 Task: Set the text position for the RSS and Atom feed display to the bottom.
Action: Mouse moved to (99, 11)
Screenshot: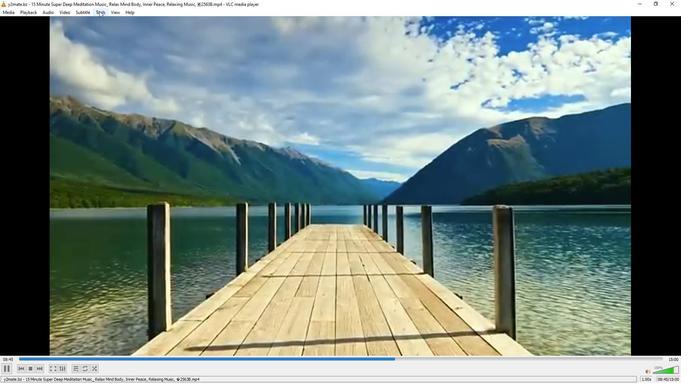 
Action: Mouse pressed left at (99, 11)
Screenshot: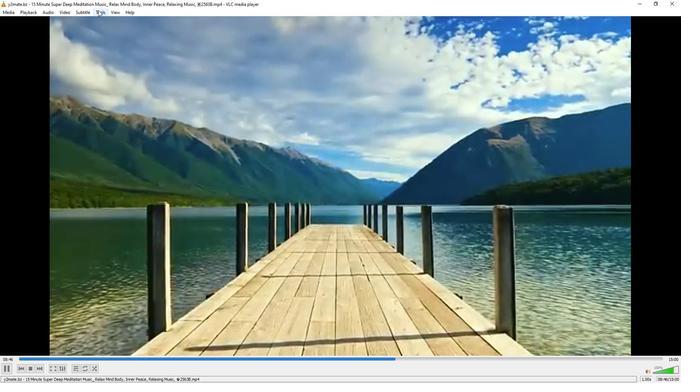 
Action: Mouse moved to (127, 96)
Screenshot: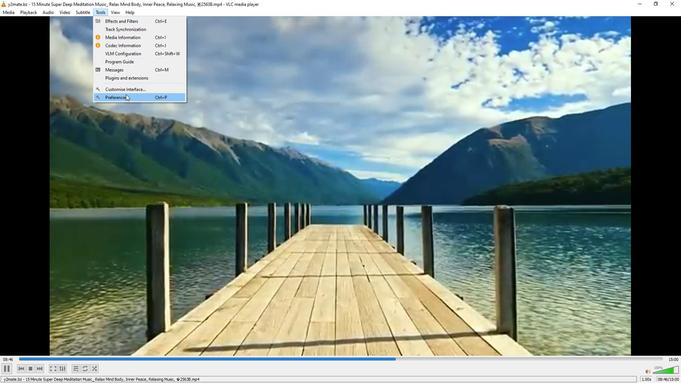 
Action: Mouse pressed left at (127, 96)
Screenshot: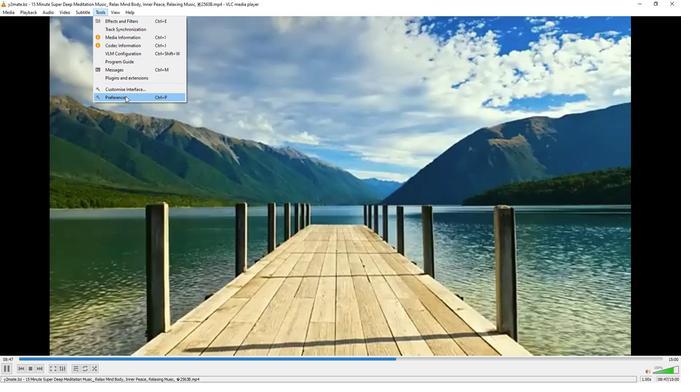 
Action: Mouse moved to (227, 312)
Screenshot: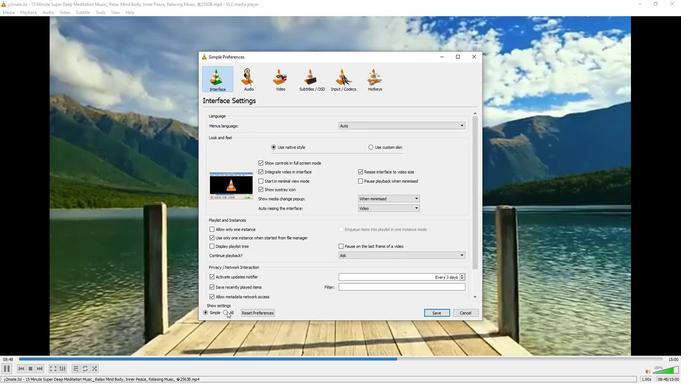 
Action: Mouse pressed left at (227, 312)
Screenshot: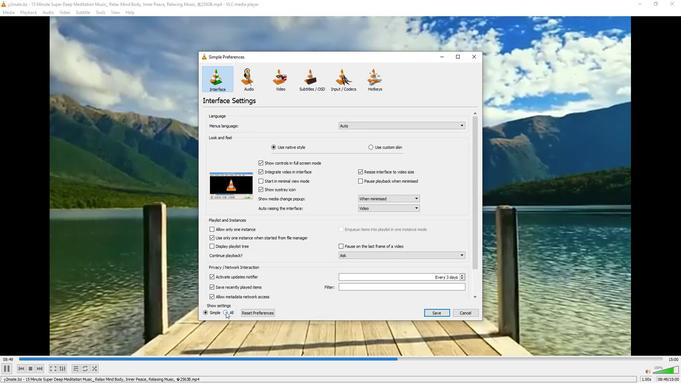 
Action: Mouse moved to (239, 211)
Screenshot: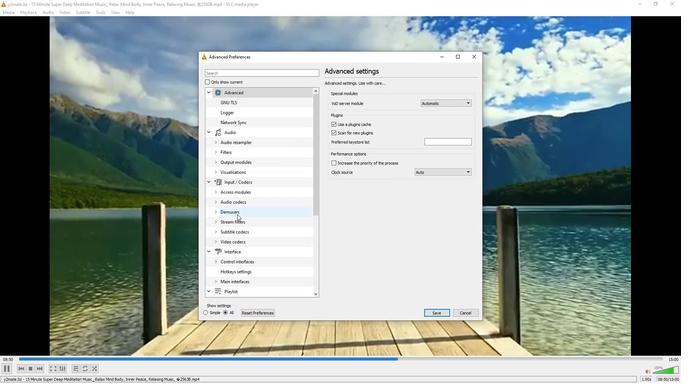 
Action: Mouse scrolled (239, 211) with delta (0, 0)
Screenshot: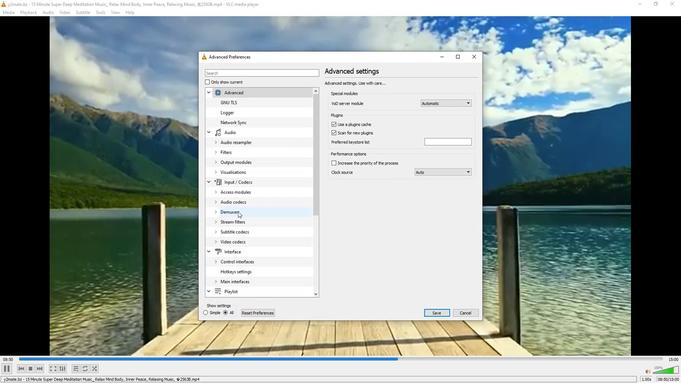 
Action: Mouse scrolled (239, 211) with delta (0, 0)
Screenshot: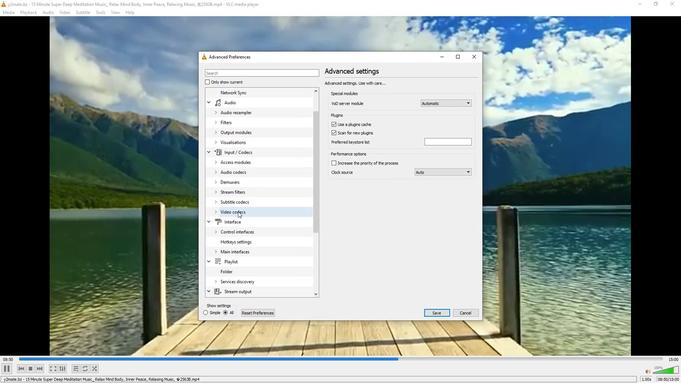 
Action: Mouse scrolled (239, 211) with delta (0, 0)
Screenshot: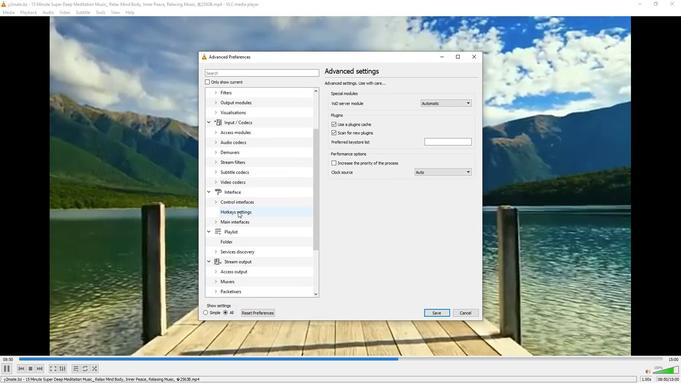 
Action: Mouse scrolled (239, 211) with delta (0, 0)
Screenshot: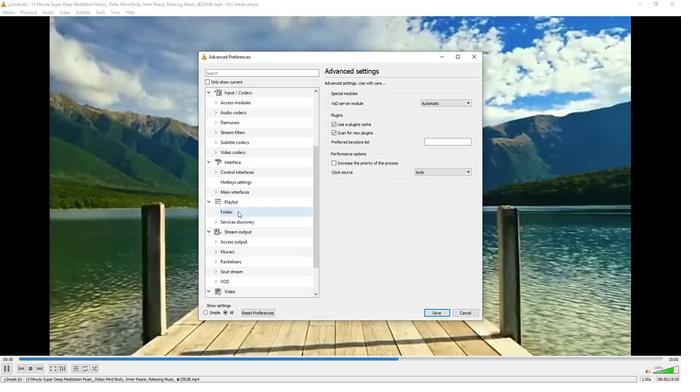 
Action: Mouse scrolled (239, 211) with delta (0, 0)
Screenshot: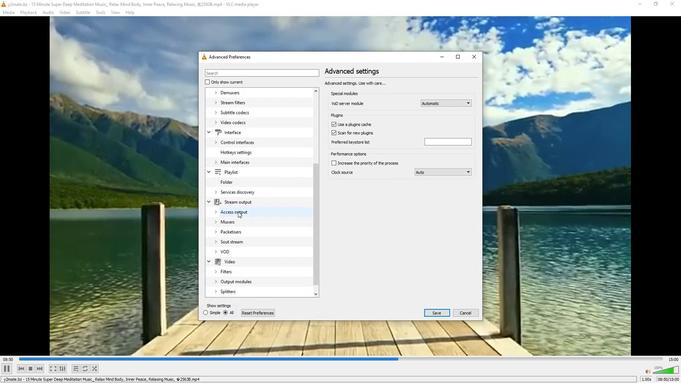 
Action: Mouse scrolled (239, 211) with delta (0, 0)
Screenshot: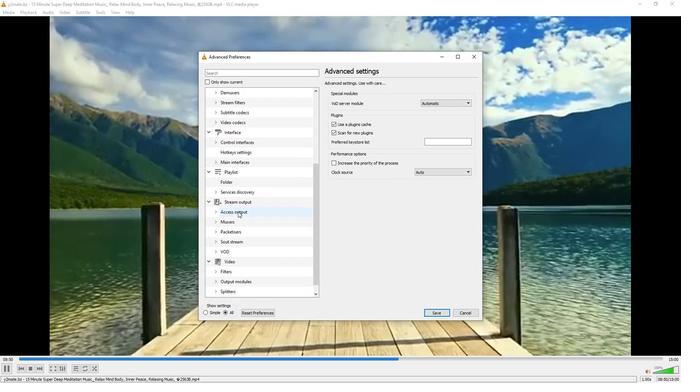 
Action: Mouse scrolled (239, 211) with delta (0, 0)
Screenshot: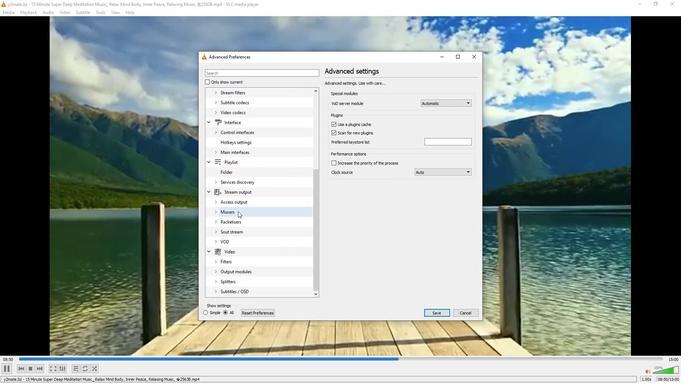 
Action: Mouse scrolled (239, 211) with delta (0, 0)
Screenshot: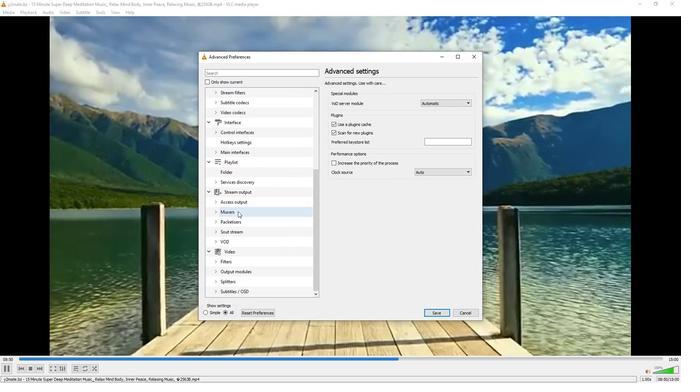 
Action: Mouse moved to (218, 292)
Screenshot: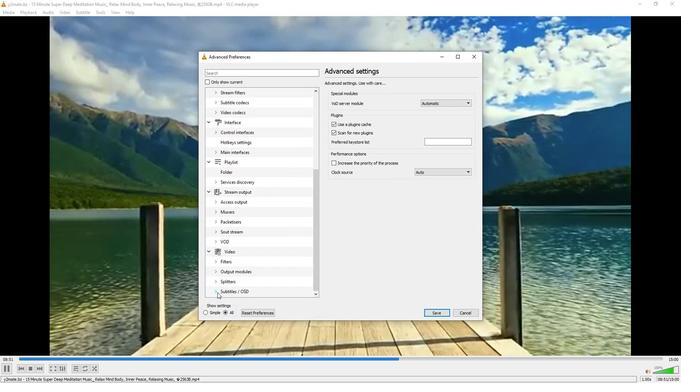 
Action: Mouse pressed left at (218, 292)
Screenshot: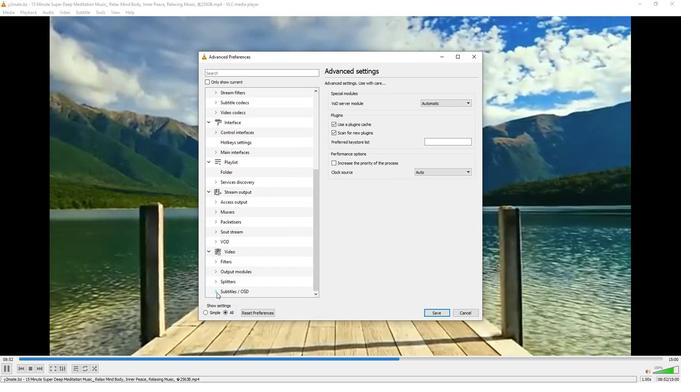 
Action: Mouse moved to (251, 223)
Screenshot: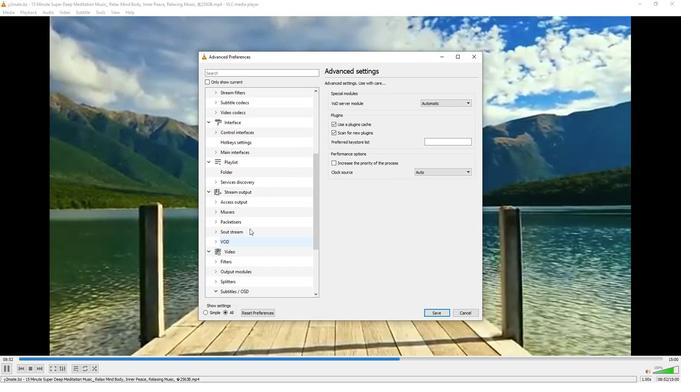 
Action: Mouse scrolled (251, 223) with delta (0, 0)
Screenshot: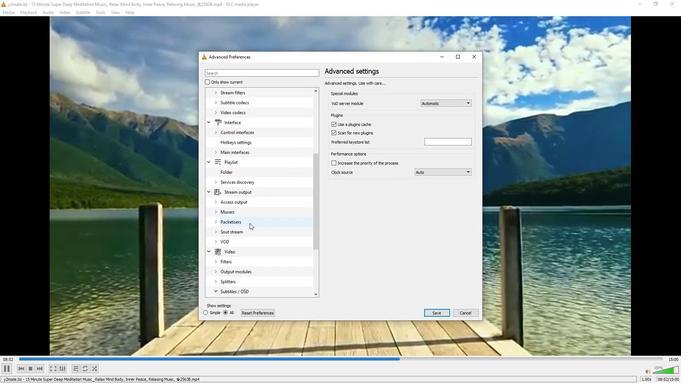 
Action: Mouse scrolled (251, 223) with delta (0, 0)
Screenshot: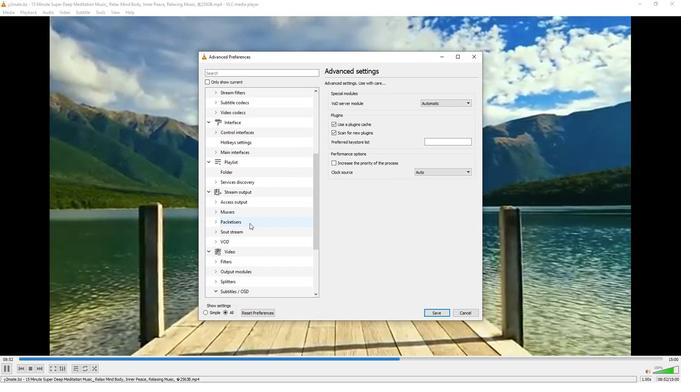 
Action: Mouse scrolled (251, 223) with delta (0, 0)
Screenshot: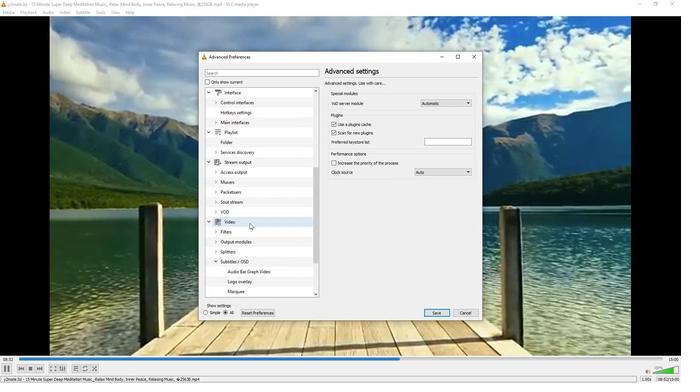 
Action: Mouse moved to (251, 223)
Screenshot: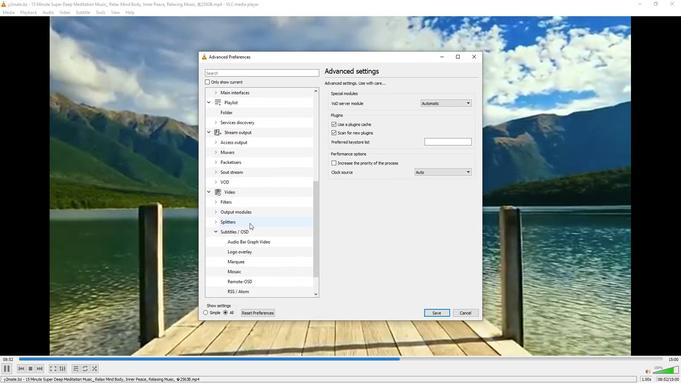 
Action: Mouse scrolled (251, 222) with delta (0, 0)
Screenshot: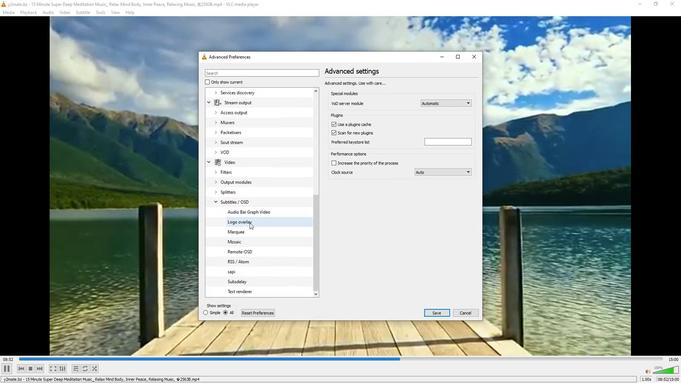 
Action: Mouse moved to (249, 261)
Screenshot: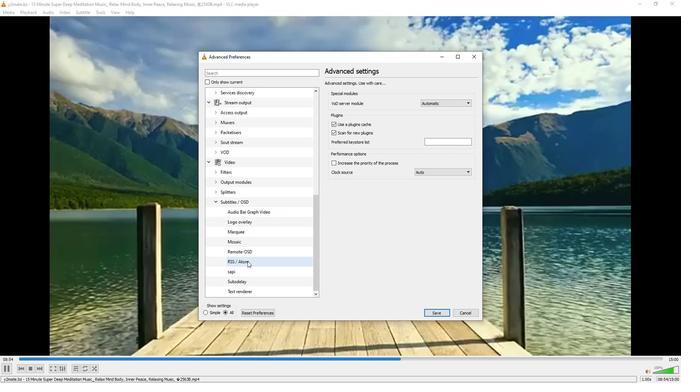 
Action: Mouse pressed left at (249, 261)
Screenshot: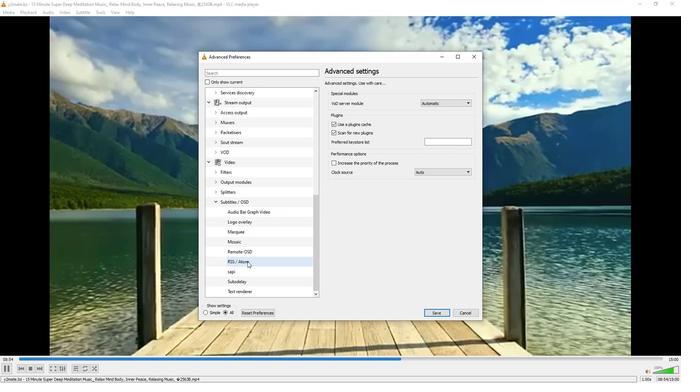 
Action: Mouse moved to (470, 131)
Screenshot: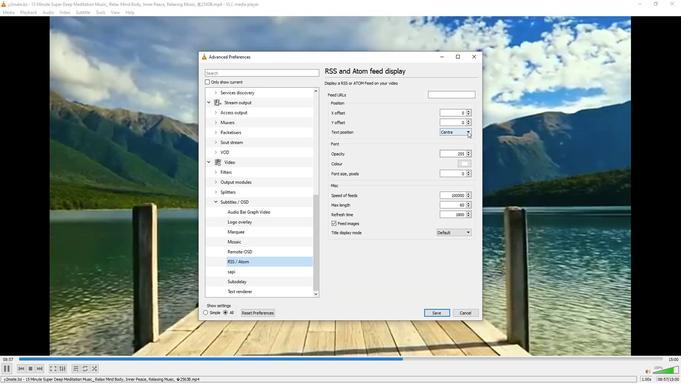 
Action: Mouse pressed left at (470, 131)
Screenshot: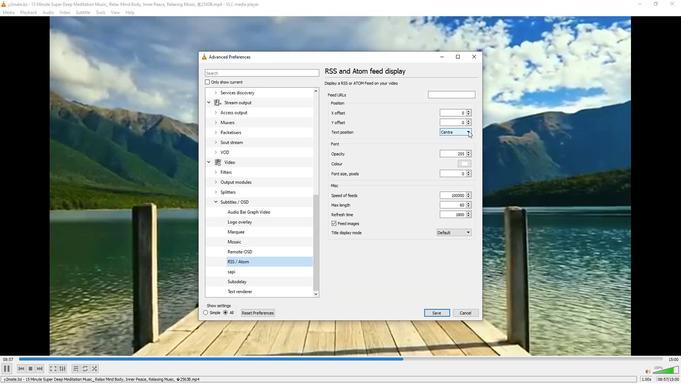
Action: Mouse moved to (450, 156)
Screenshot: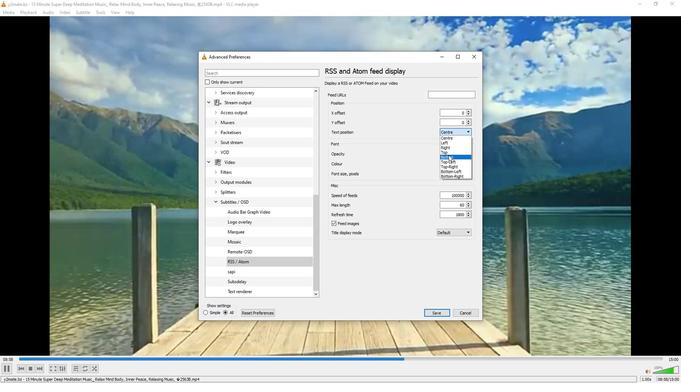 
Action: Mouse pressed left at (450, 156)
Screenshot: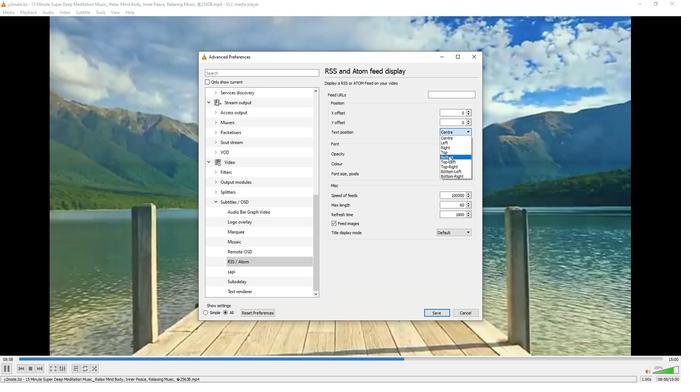 
Action: Mouse moved to (446, 155)
Screenshot: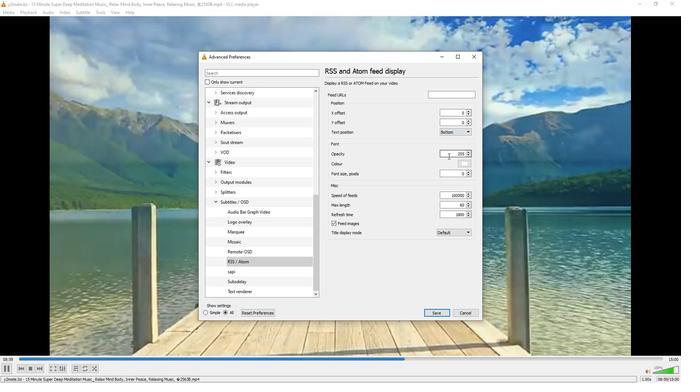 
